 Task: Add Thinkbaby Shampoo & Body Wash to the cart.
Action: Mouse moved to (243, 131)
Screenshot: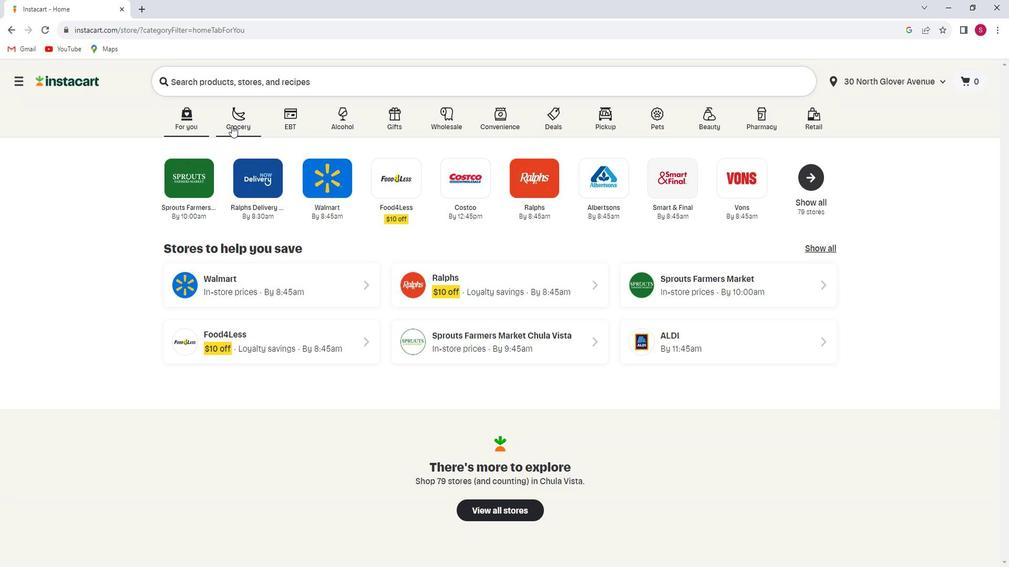 
Action: Mouse pressed left at (243, 131)
Screenshot: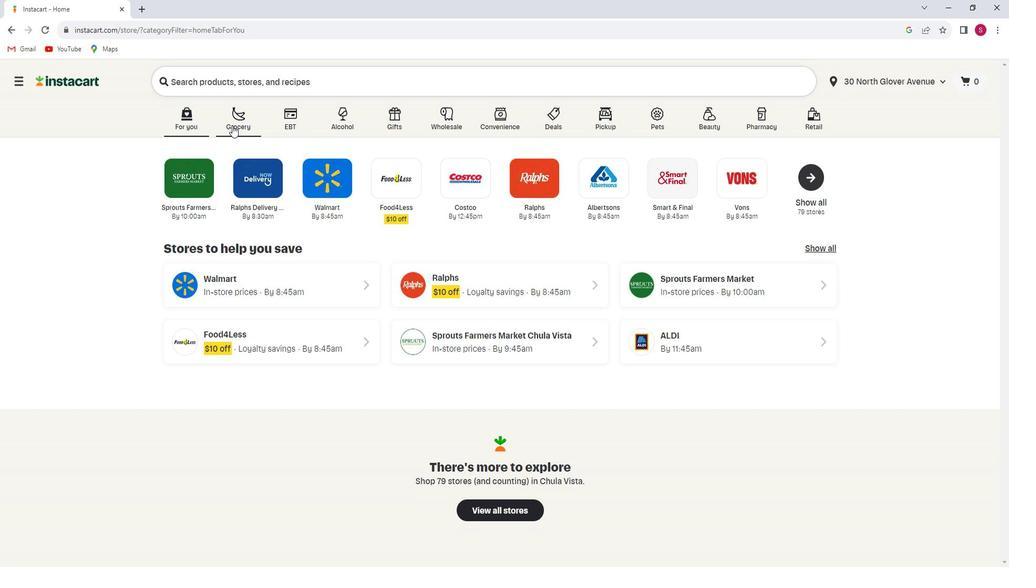 
Action: Mouse moved to (240, 303)
Screenshot: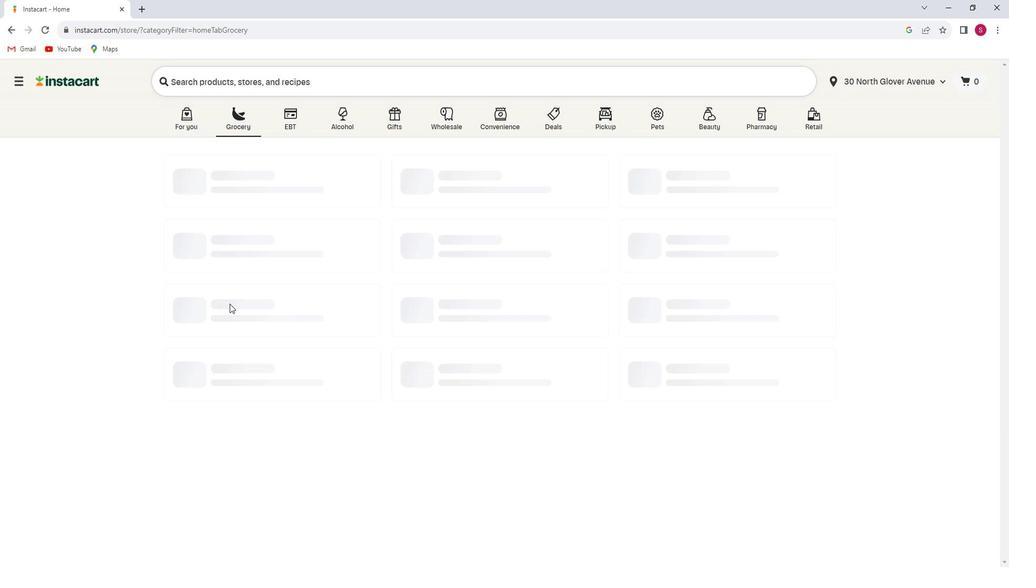 
Action: Mouse pressed left at (240, 303)
Screenshot: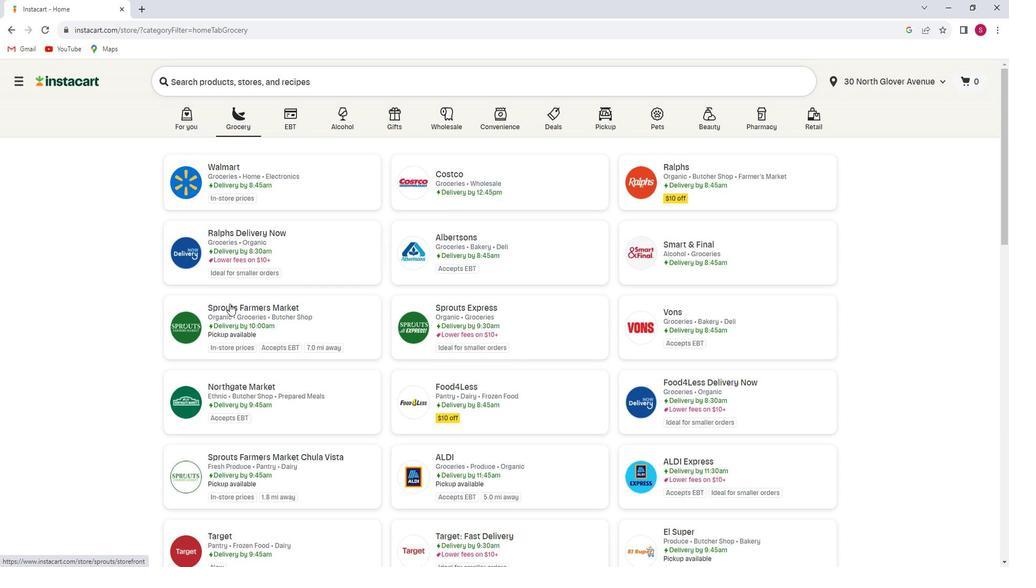 
Action: Mouse moved to (111, 350)
Screenshot: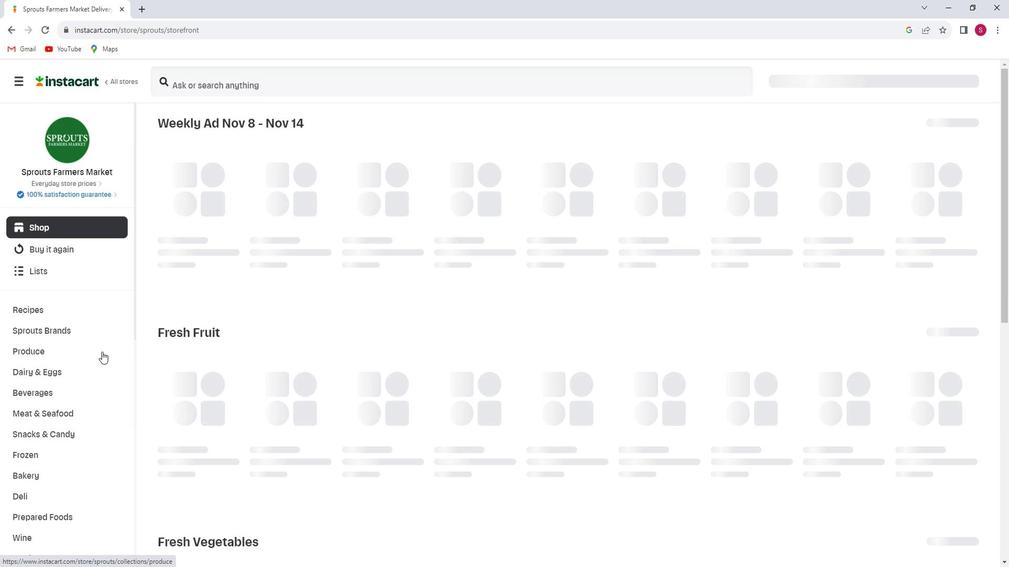 
Action: Mouse scrolled (111, 350) with delta (0, 0)
Screenshot: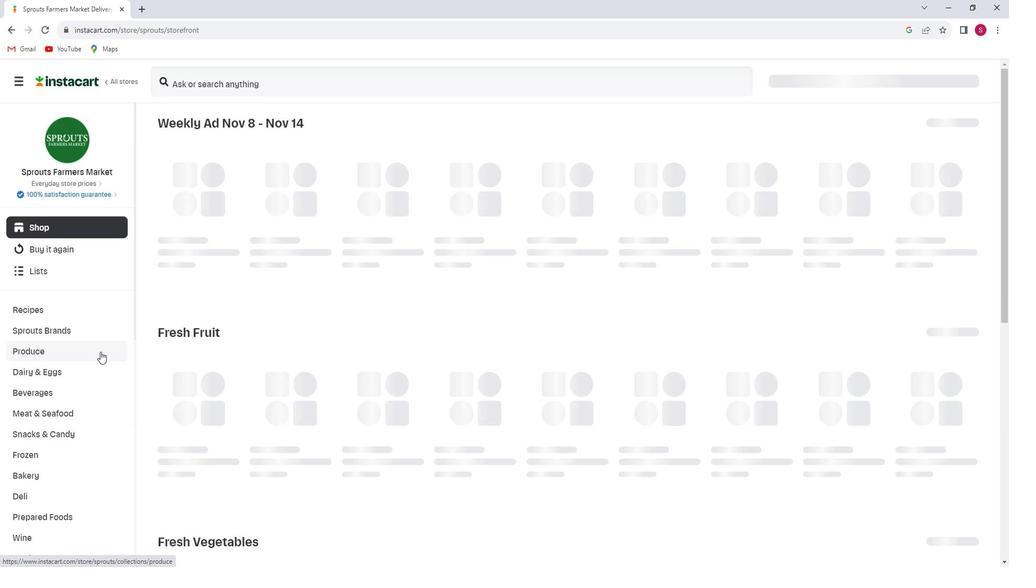
Action: Mouse moved to (109, 351)
Screenshot: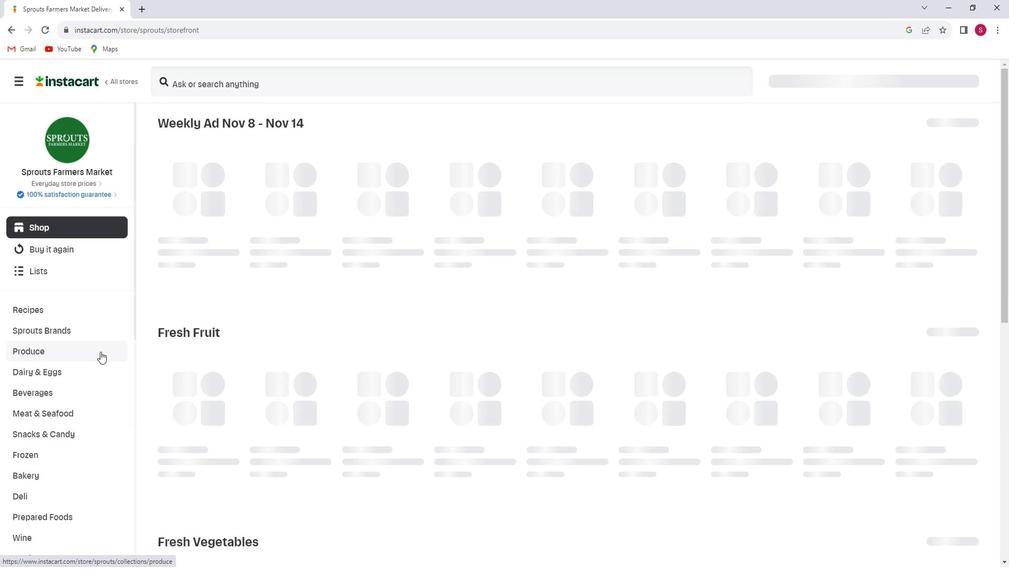
Action: Mouse scrolled (109, 351) with delta (0, 0)
Screenshot: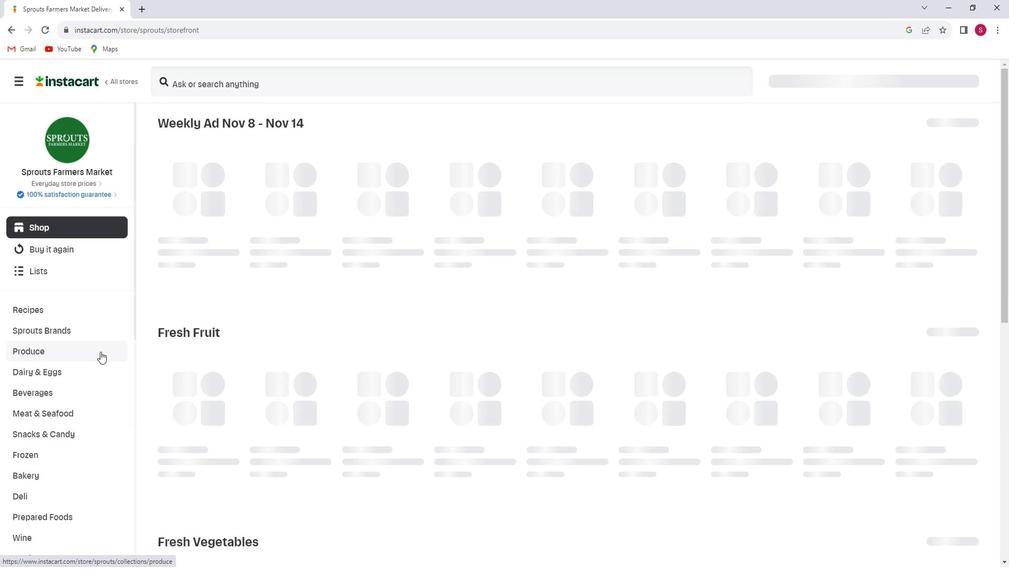 
Action: Mouse moved to (108, 352)
Screenshot: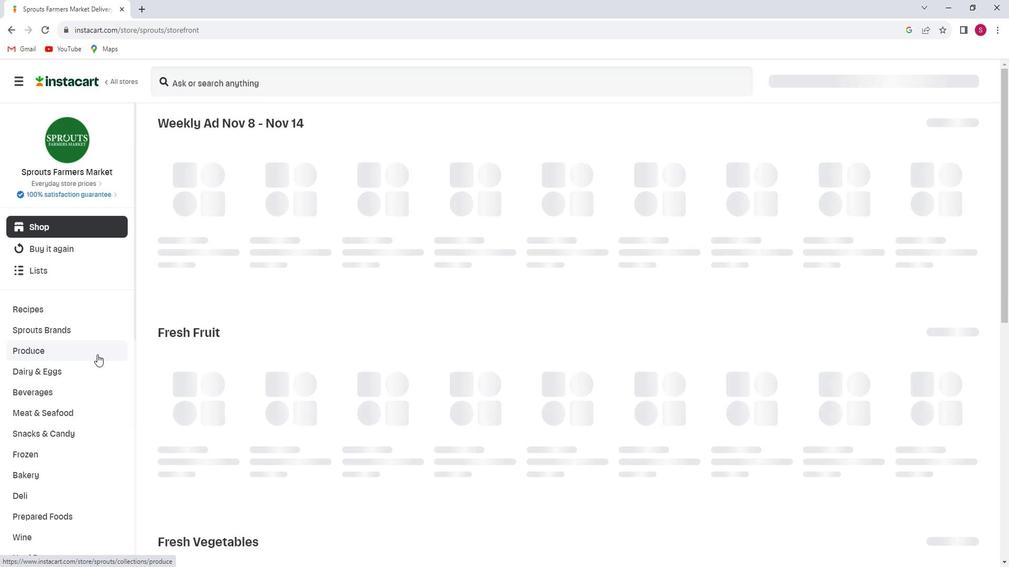 
Action: Mouse scrolled (108, 352) with delta (0, 0)
Screenshot: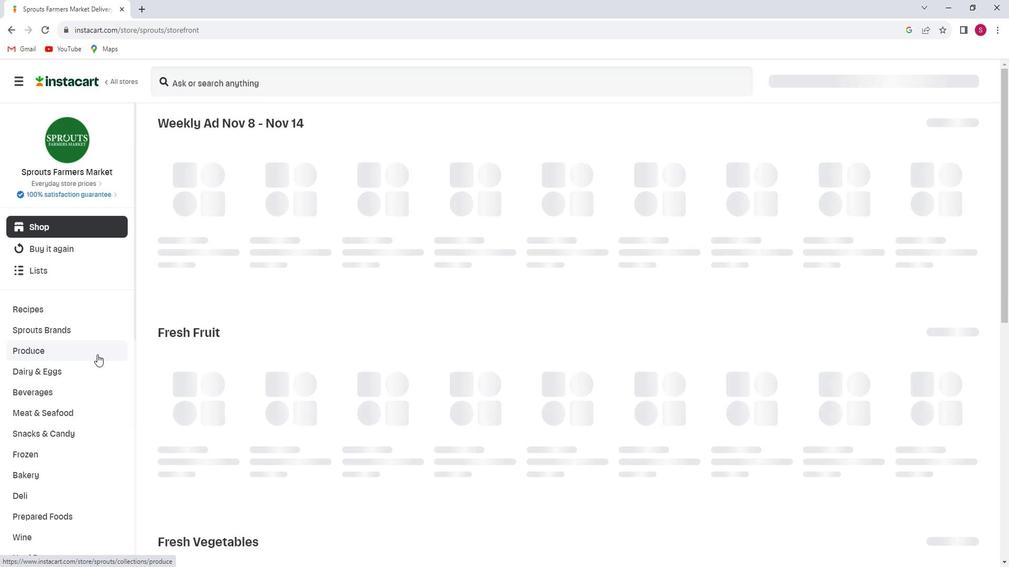
Action: Mouse moved to (108, 352)
Screenshot: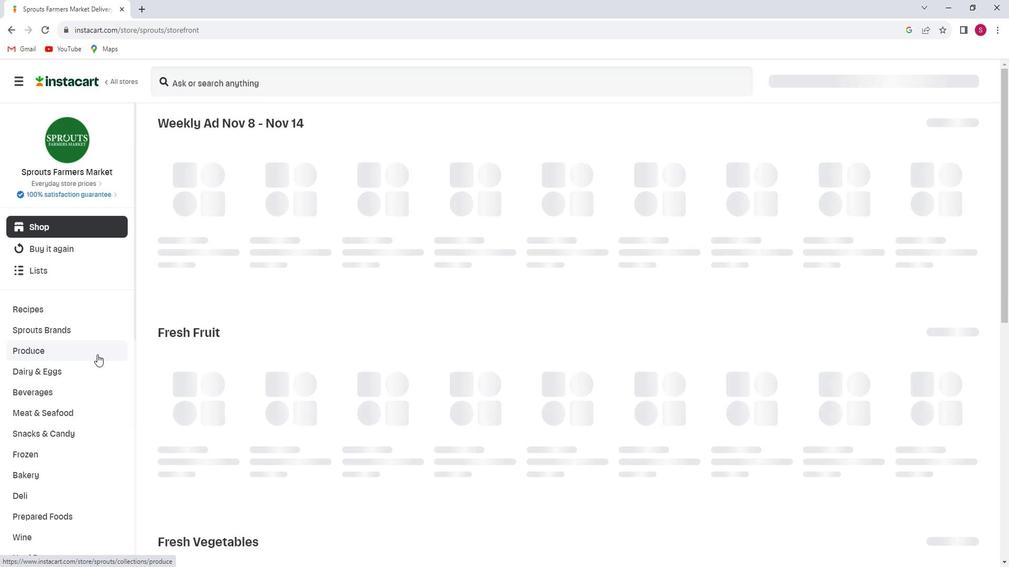 
Action: Mouse scrolled (108, 352) with delta (0, 0)
Screenshot: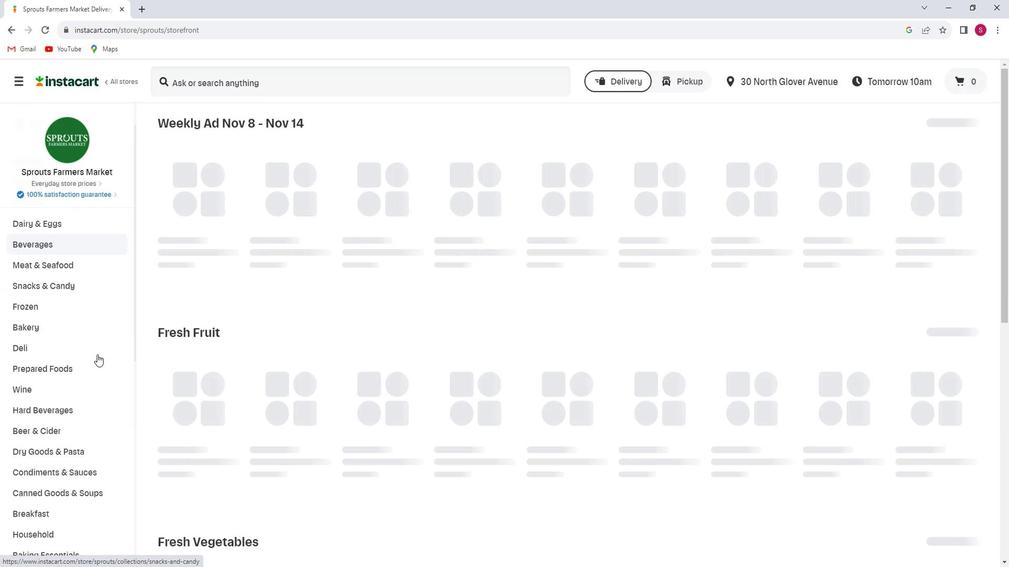
Action: Mouse scrolled (108, 352) with delta (0, 0)
Screenshot: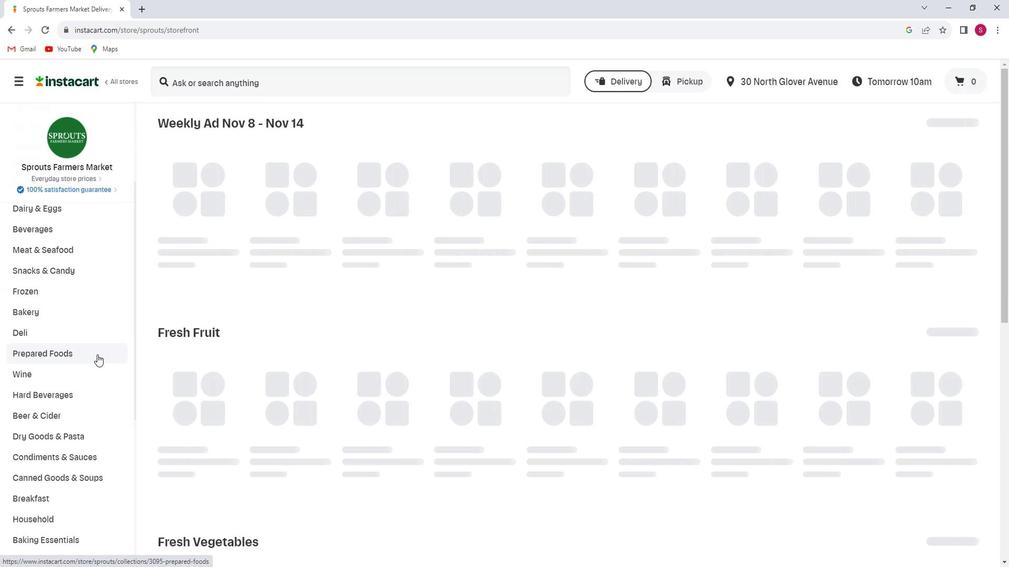 
Action: Mouse scrolled (108, 352) with delta (0, 0)
Screenshot: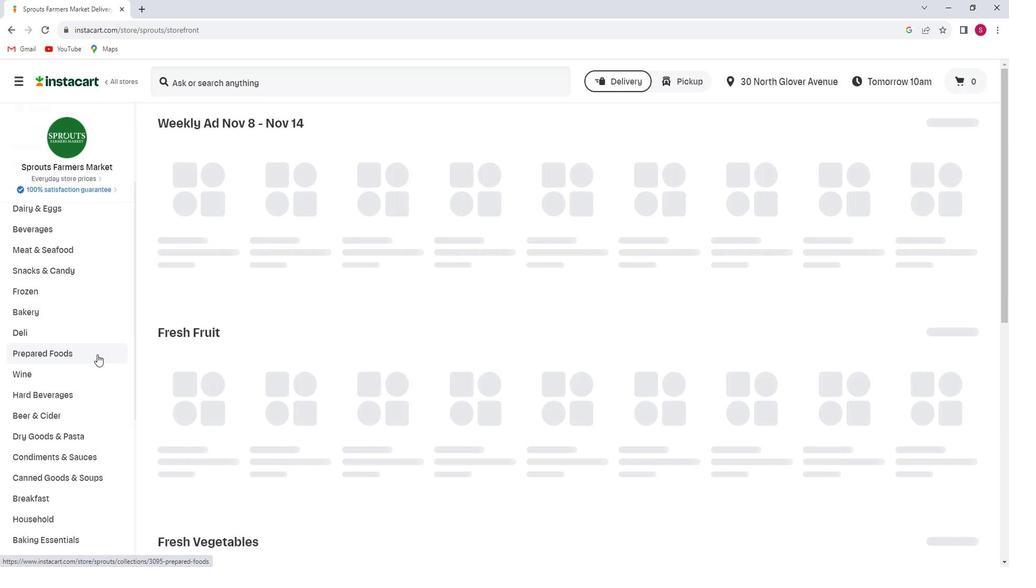 
Action: Mouse moved to (108, 353)
Screenshot: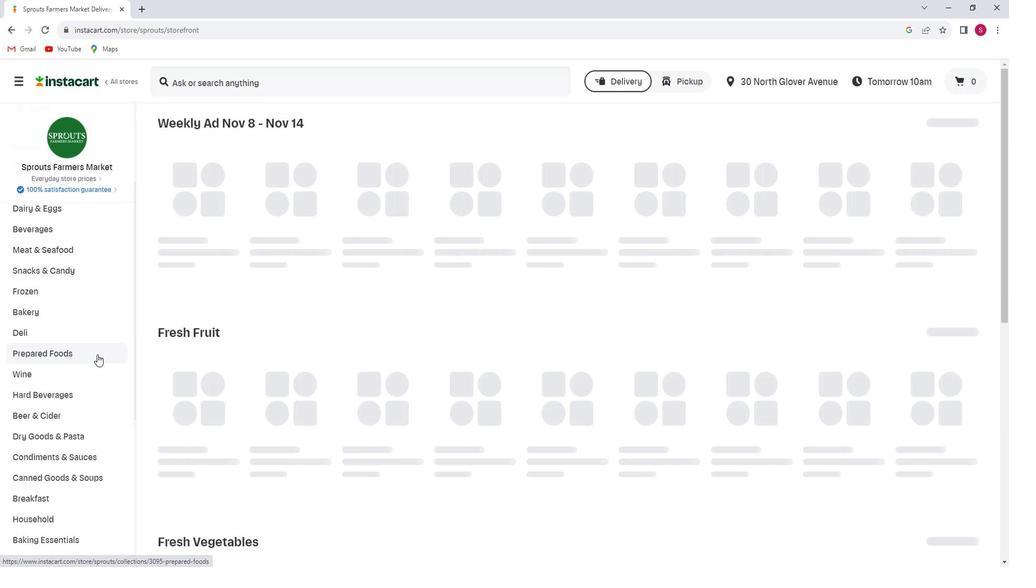 
Action: Mouse scrolled (108, 353) with delta (0, 0)
Screenshot: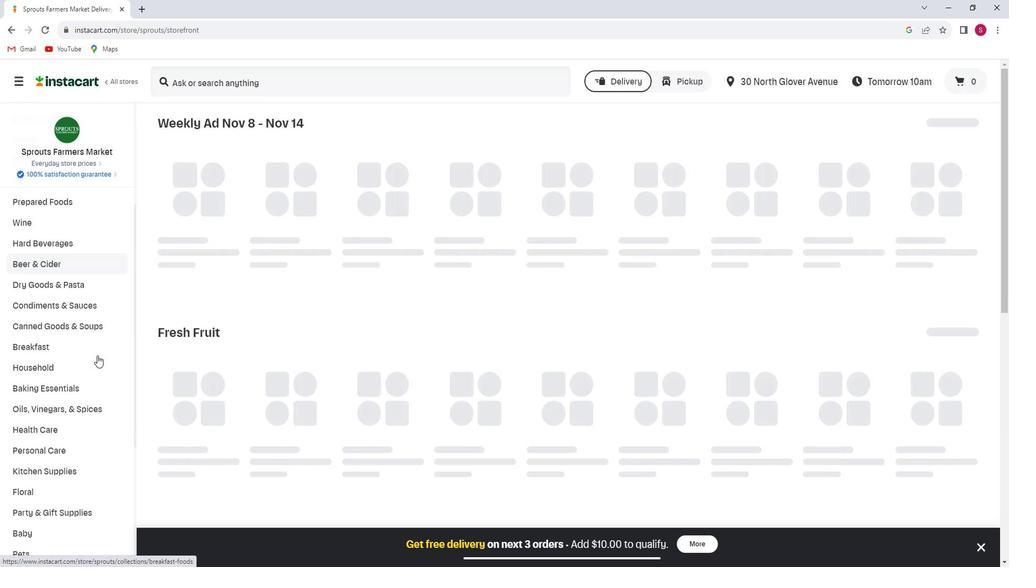 
Action: Mouse scrolled (108, 353) with delta (0, 0)
Screenshot: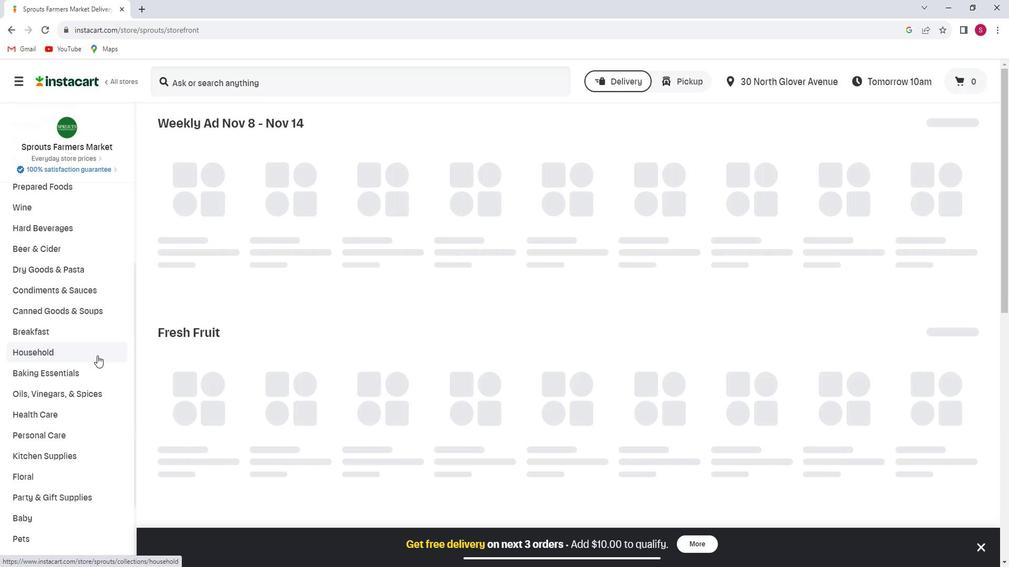 
Action: Mouse scrolled (108, 353) with delta (0, 0)
Screenshot: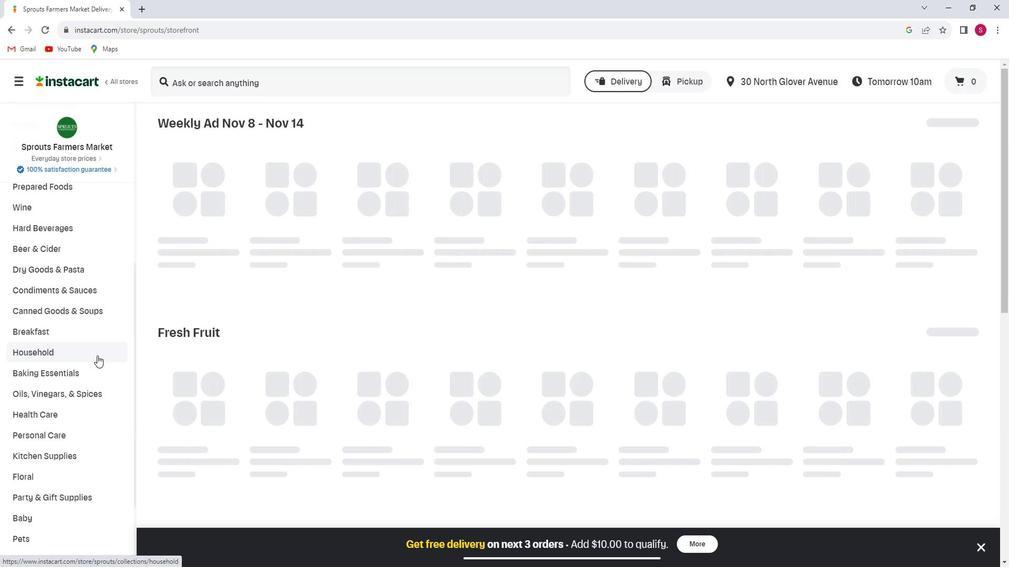 
Action: Mouse scrolled (108, 353) with delta (0, 0)
Screenshot: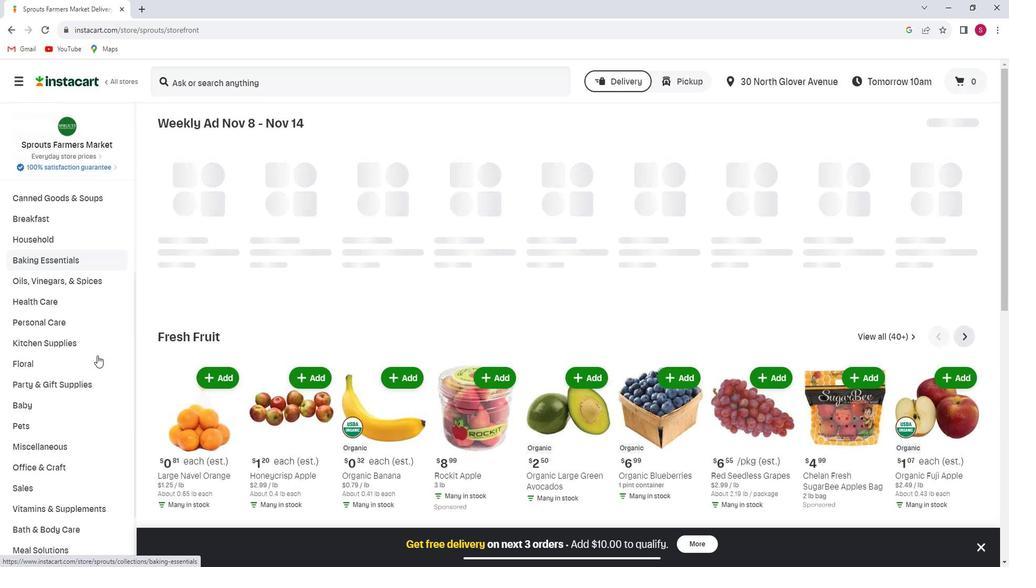
Action: Mouse scrolled (108, 353) with delta (0, 0)
Screenshot: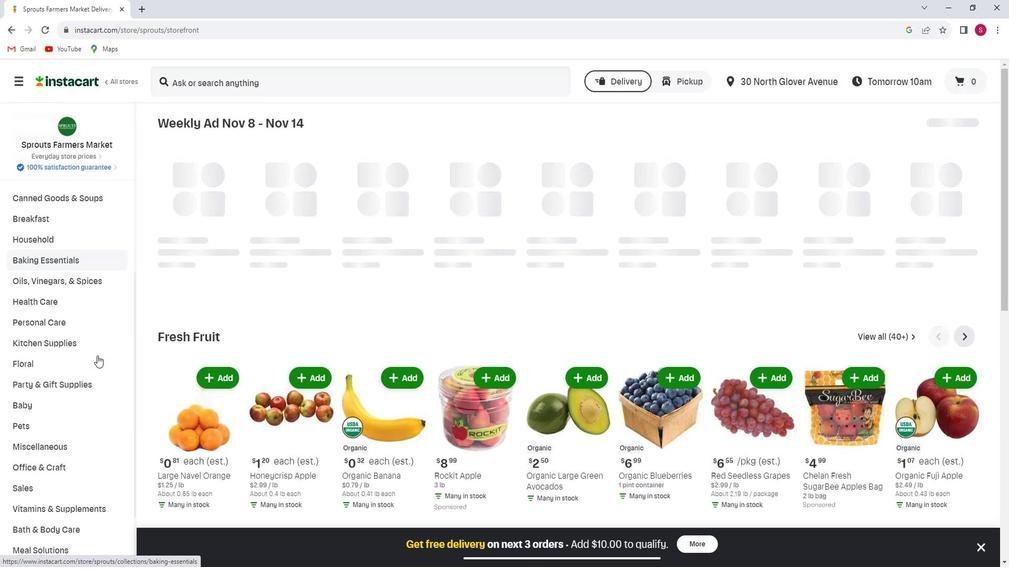 
Action: Mouse moved to (73, 393)
Screenshot: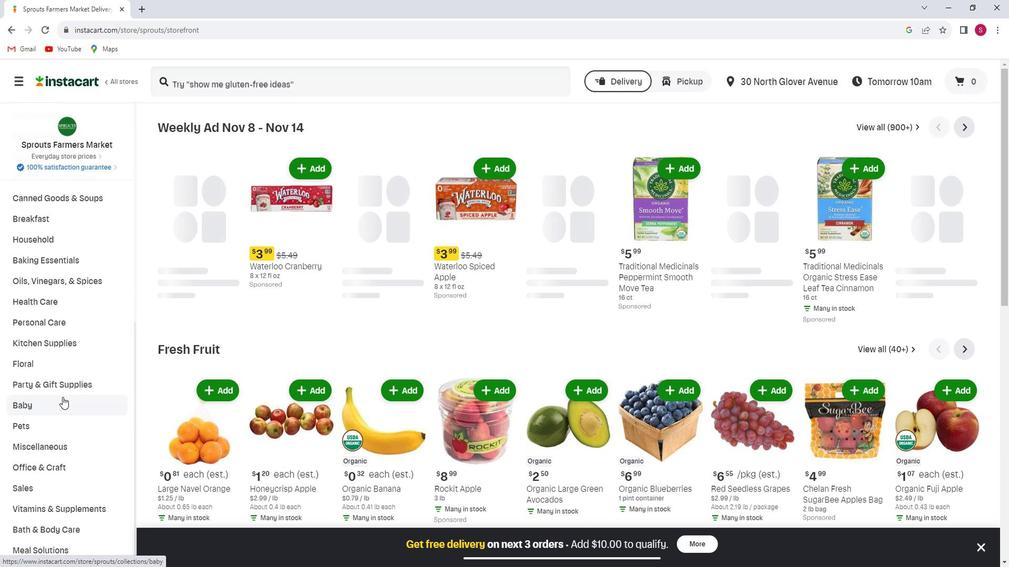 
Action: Mouse pressed left at (73, 393)
Screenshot: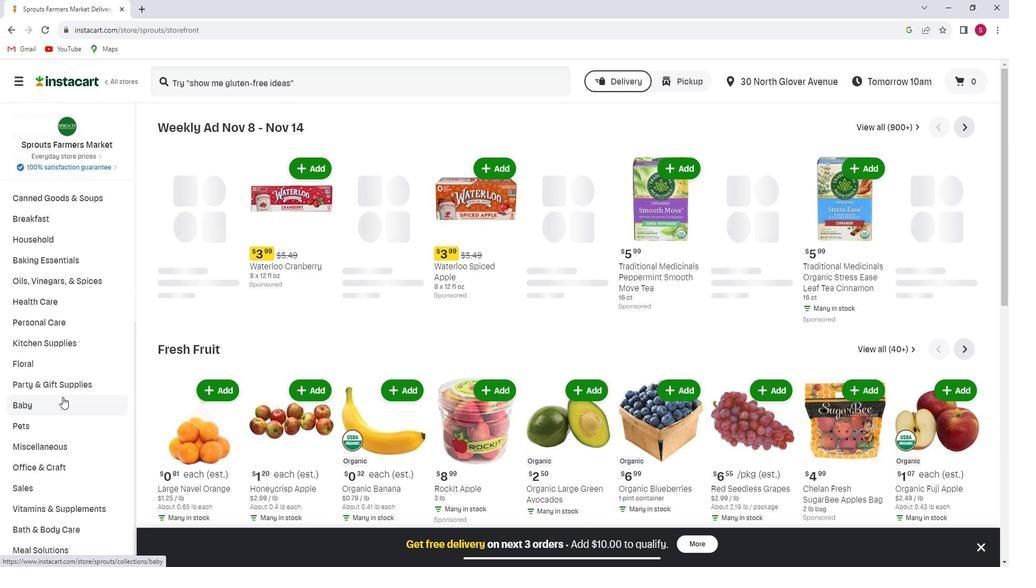 
Action: Mouse moved to (69, 439)
Screenshot: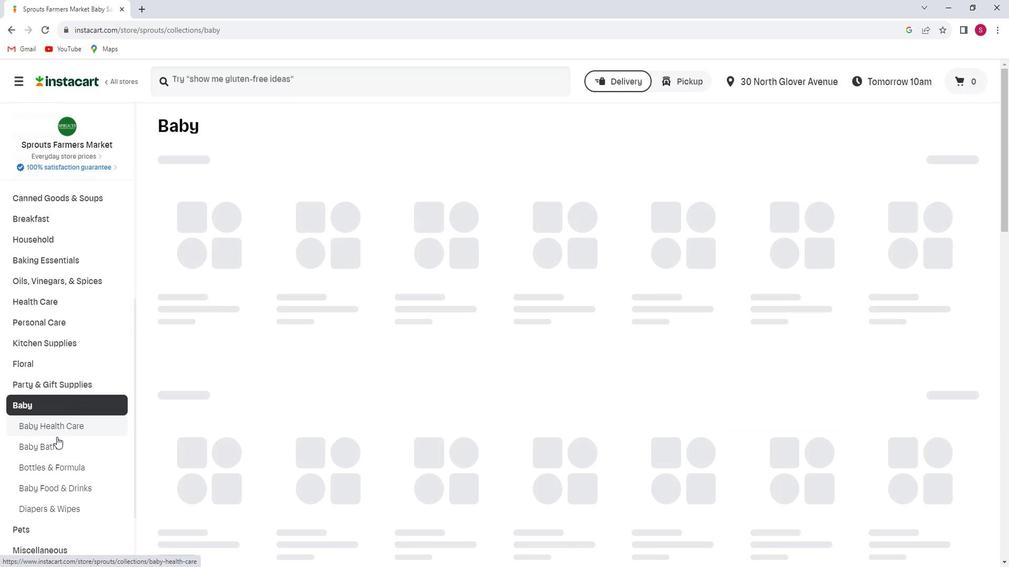 
Action: Mouse pressed left at (69, 439)
Screenshot: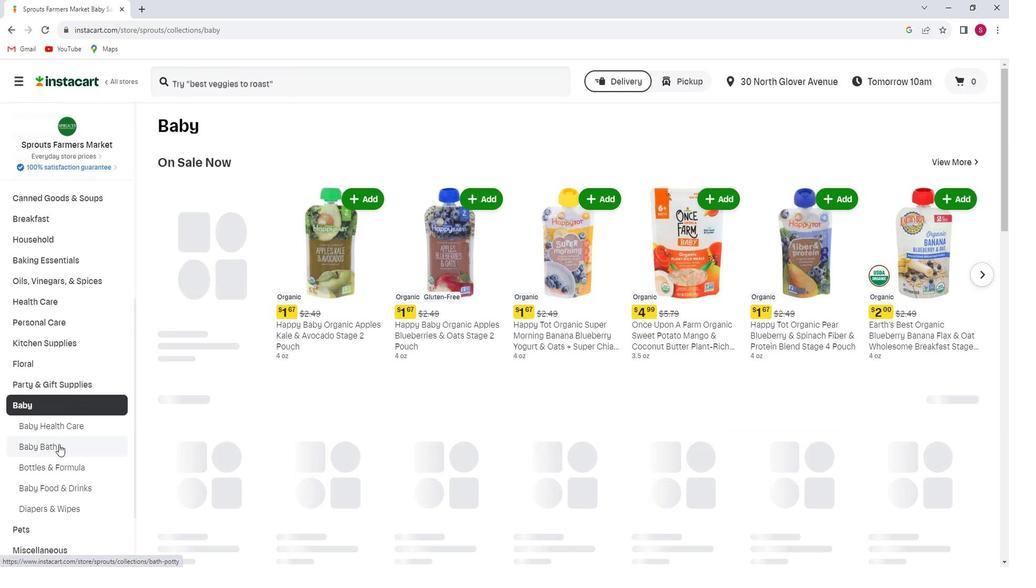 
Action: Mouse moved to (266, 87)
Screenshot: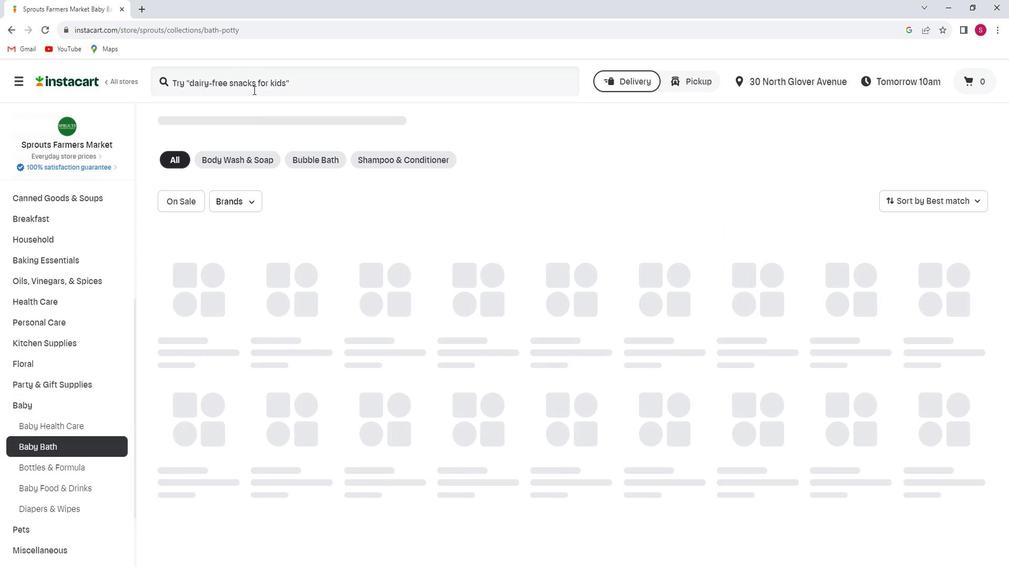 
Action: Mouse pressed left at (266, 87)
Screenshot: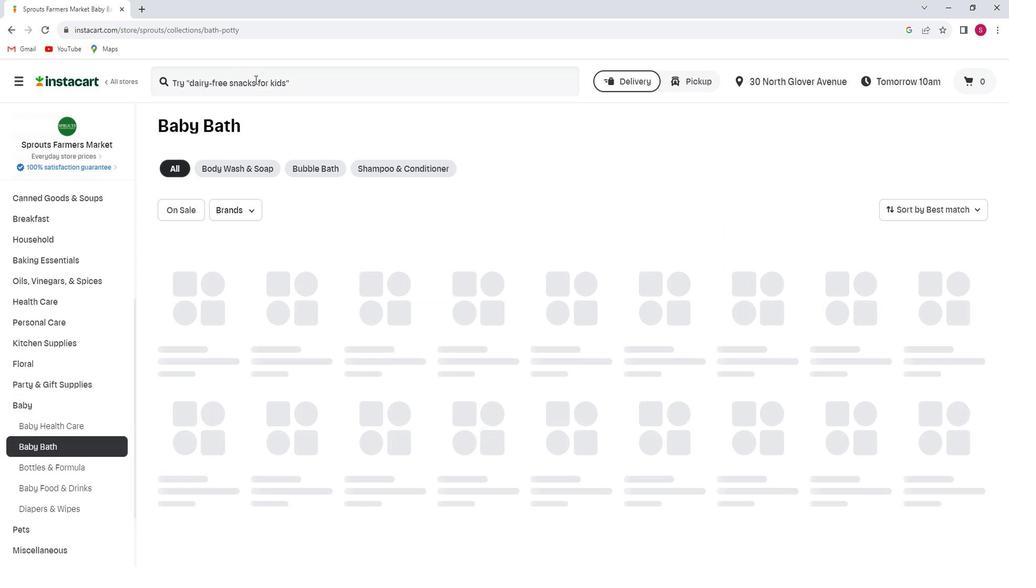 
Action: Key pressed <Key.shift><Key.shift><Key.shift><Key.shift><Key.shift><Key.shift><Key.shift><Key.shift><Key.shift><Key.shift><Key.shift><Key.shift><Key.shift><Key.shift><Key.shift><Key.shift><Key.shift><Key.shift><Key.shift><Key.shift><Key.shift><Key.shift><Key.shift><Key.shift><Key.shift><Key.shift><Key.shift><Key.shift><Key.shift>Thinkbaby<Key.space><Key.shift>Shampoo<Key.space><Key.shift><Key.shift><Key.shift><Key.shift><Key.shift><Key.shift><Key.shift><Key.shift>&<Key.space><Key.shift>Body<Key.space><Key.shift>Wash<Key.enter>
Screenshot: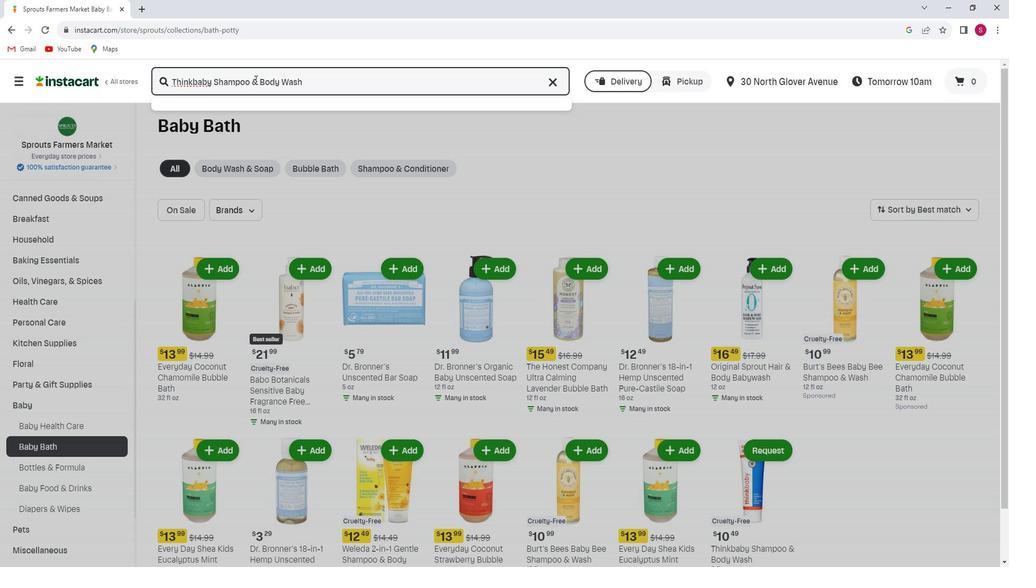 
Action: Mouse moved to (354, 220)
Screenshot: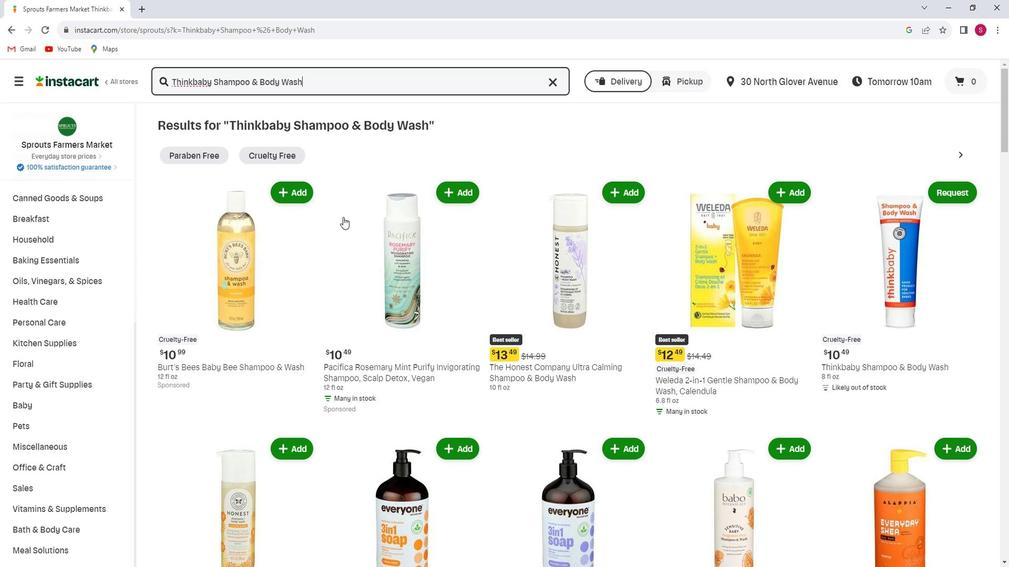 
Action: Mouse scrolled (354, 219) with delta (0, 0)
Screenshot: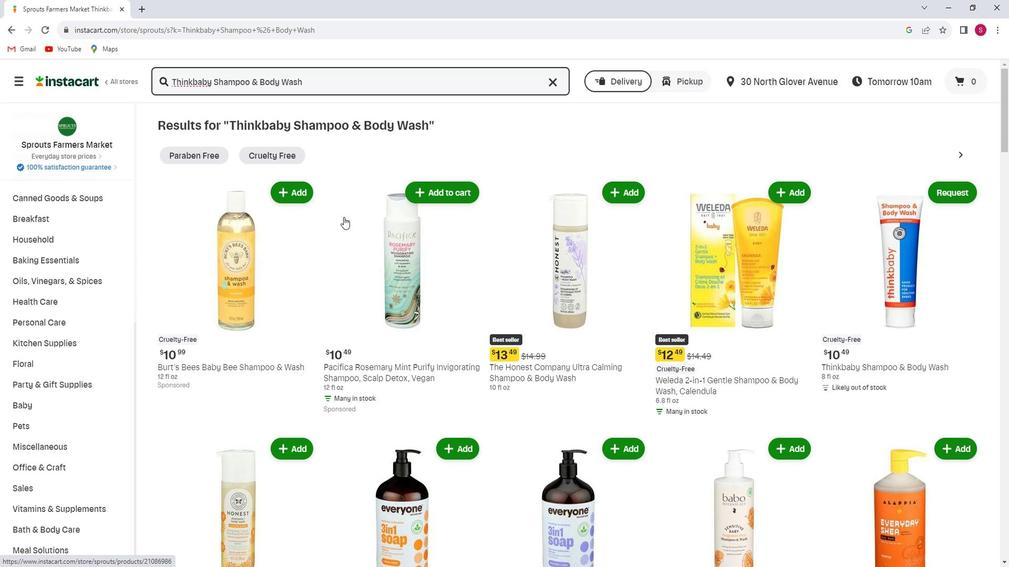 
Action: Mouse moved to (977, 147)
Screenshot: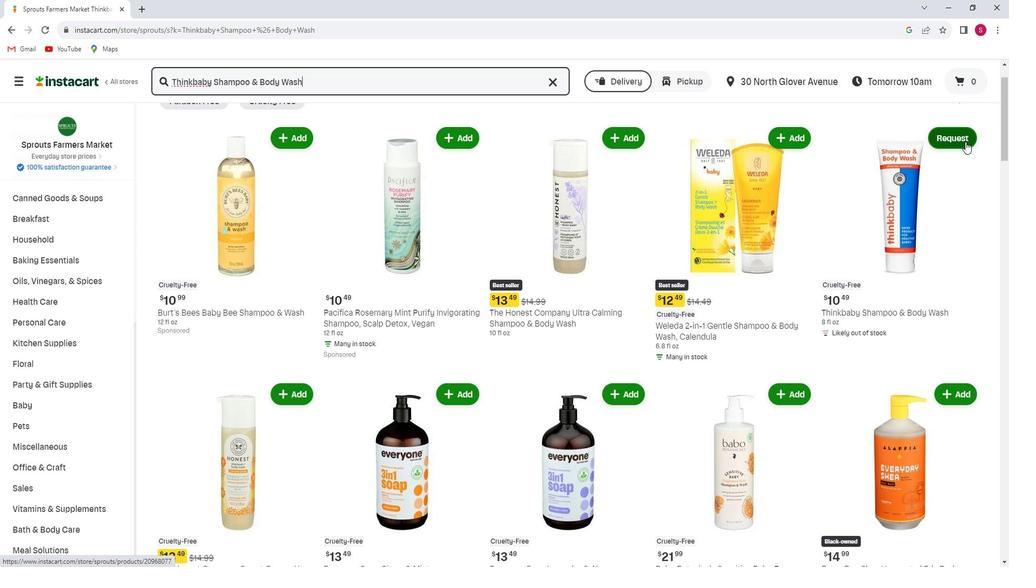 
Action: Mouse pressed left at (977, 147)
Screenshot: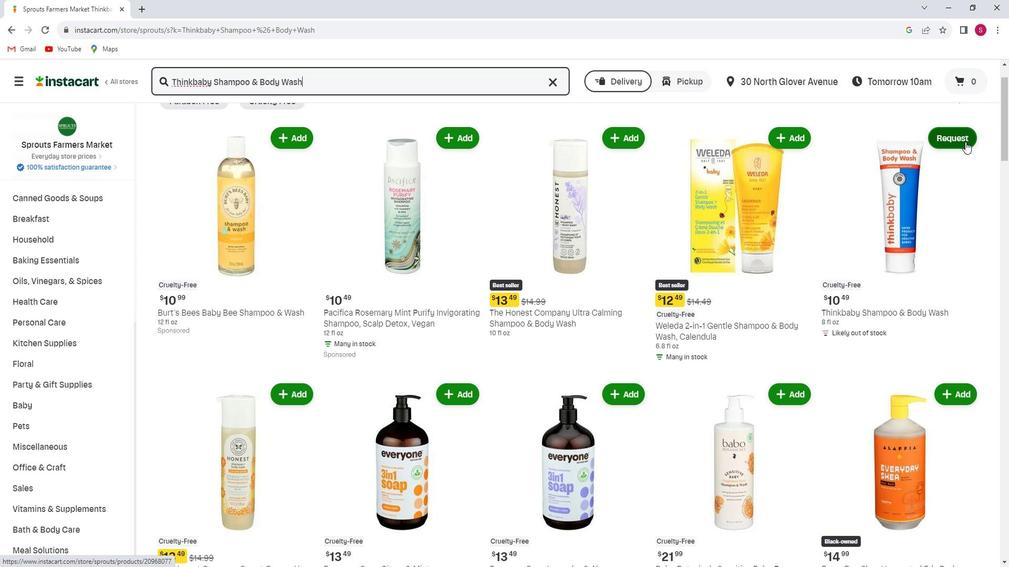 
Action: Mouse moved to (957, 174)
Screenshot: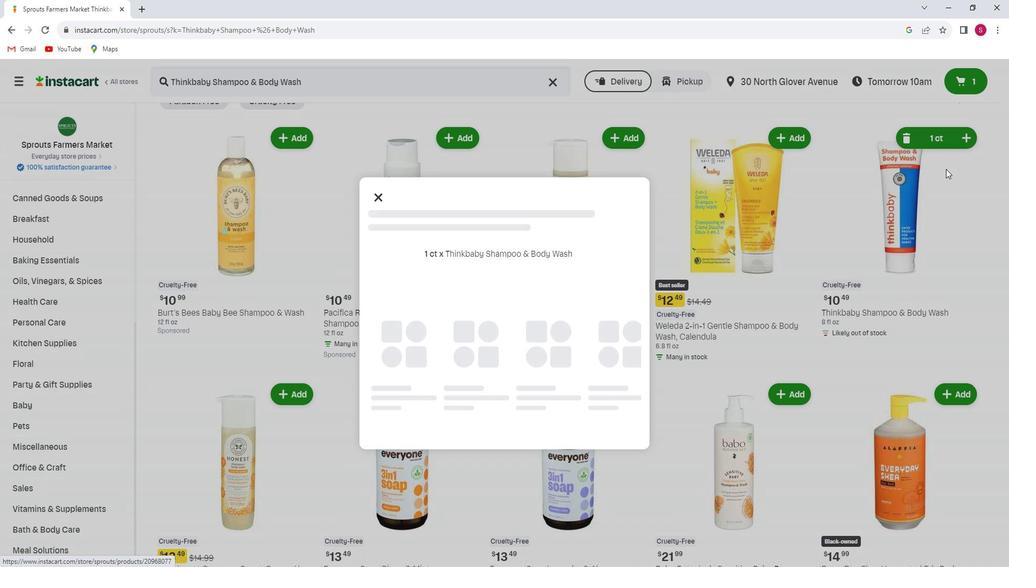 
